 Task: Check the board meeting agenda for accessibility issues and make necessary adjustments.
Action: Mouse moved to (296, 35)
Screenshot: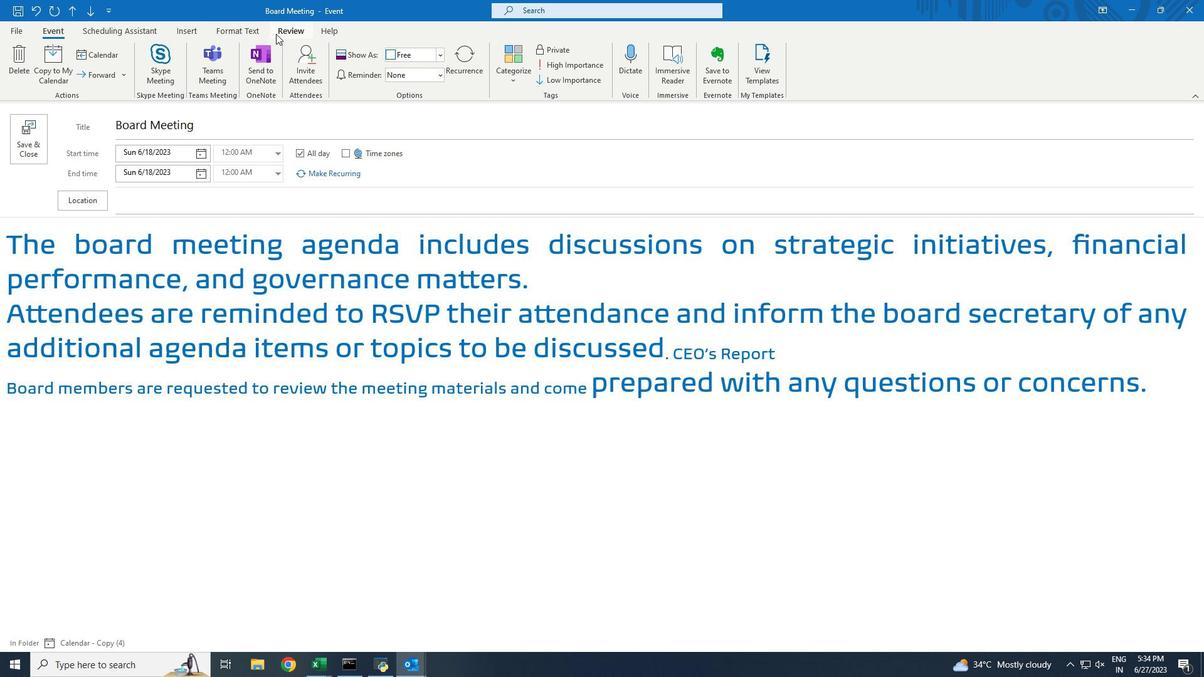 
Action: Mouse pressed left at (296, 35)
Screenshot: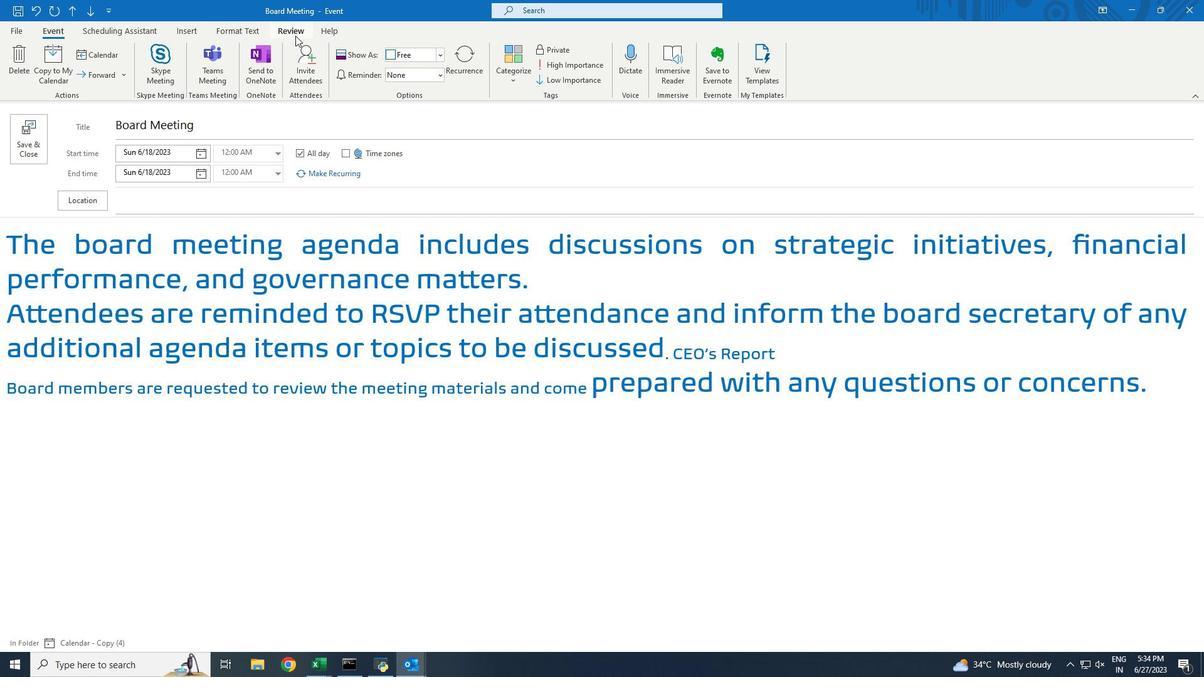 
Action: Mouse moved to (13, 237)
Screenshot: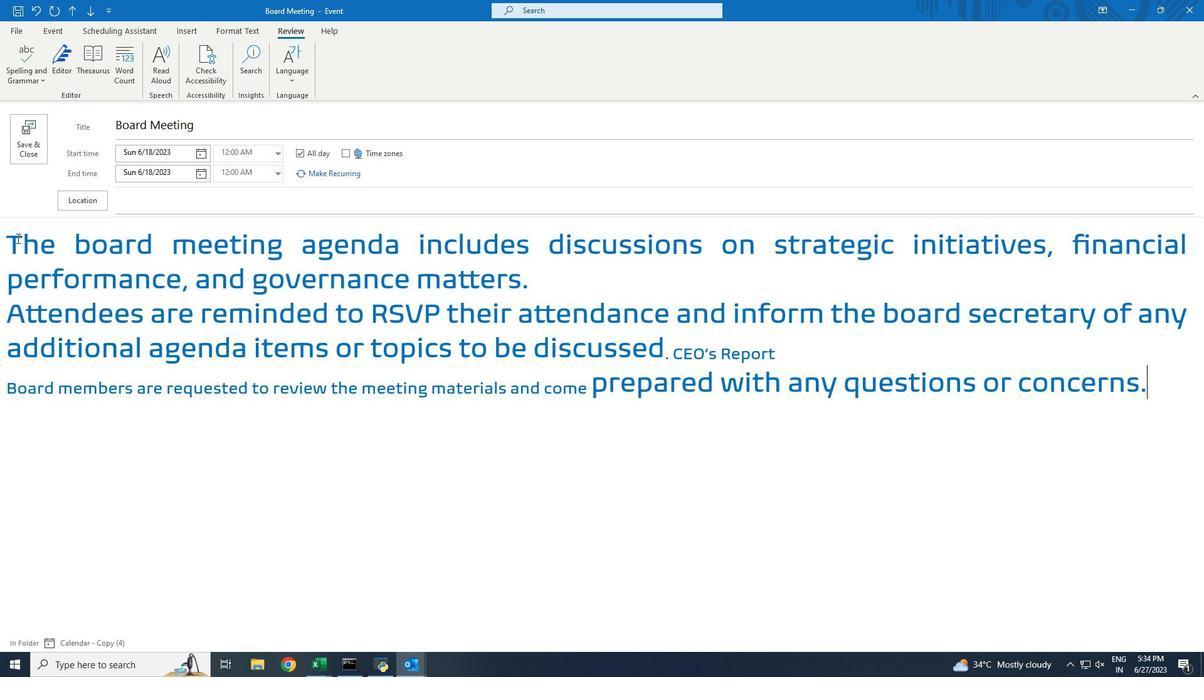 
Action: Key pressed ctrl+A
Screenshot: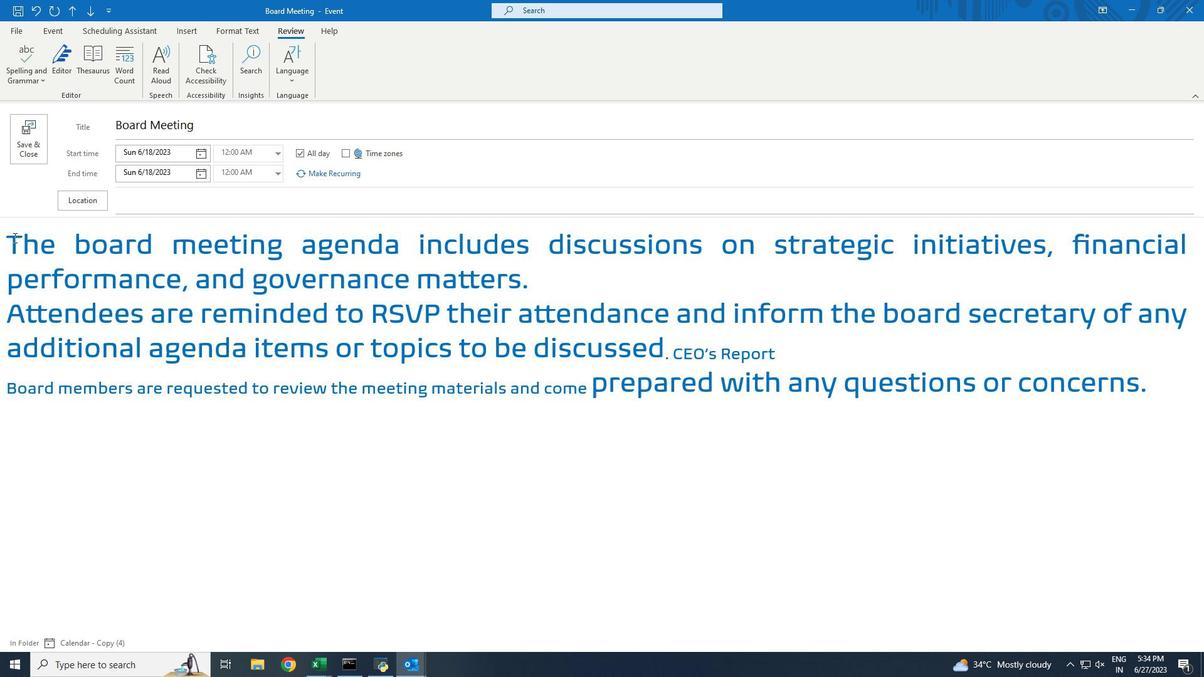 
Action: Mouse moved to (201, 73)
Screenshot: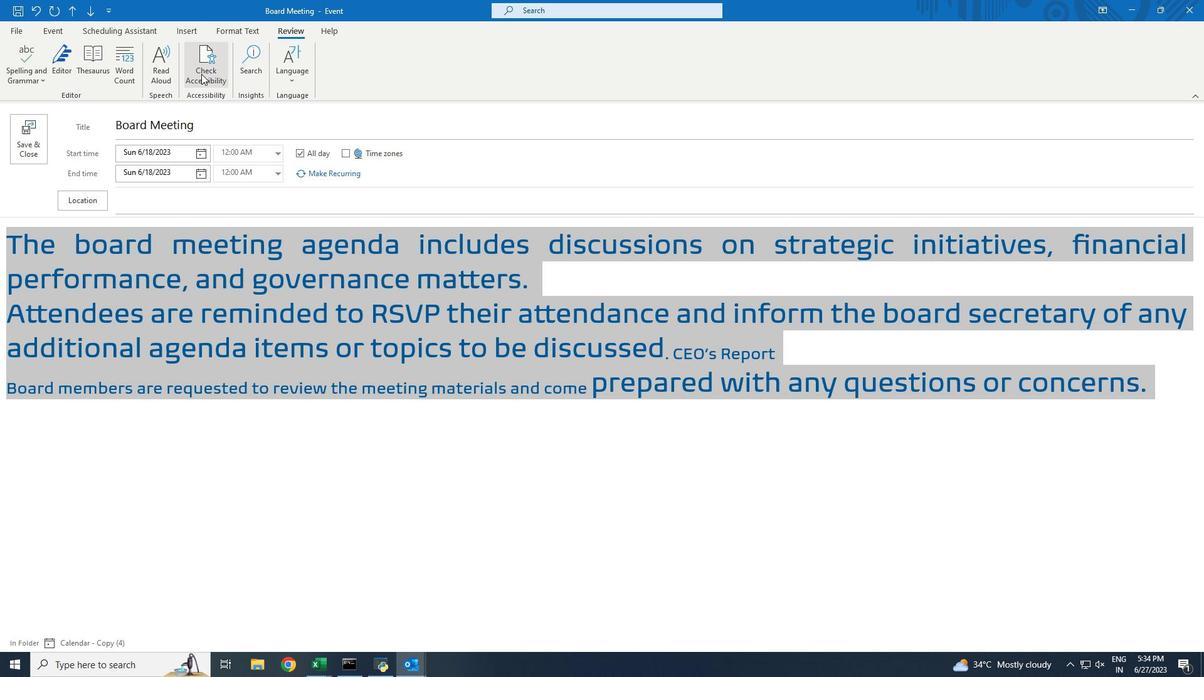 
Action: Mouse pressed left at (201, 73)
Screenshot: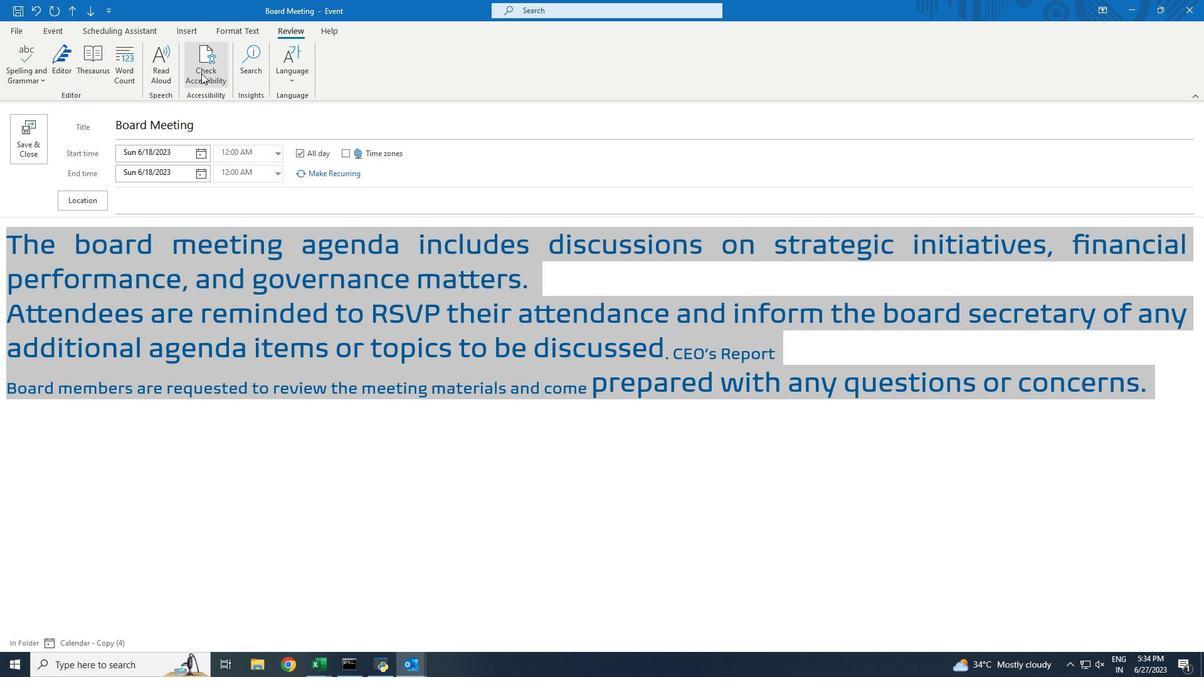 
Action: Mouse moved to (1018, 294)
Screenshot: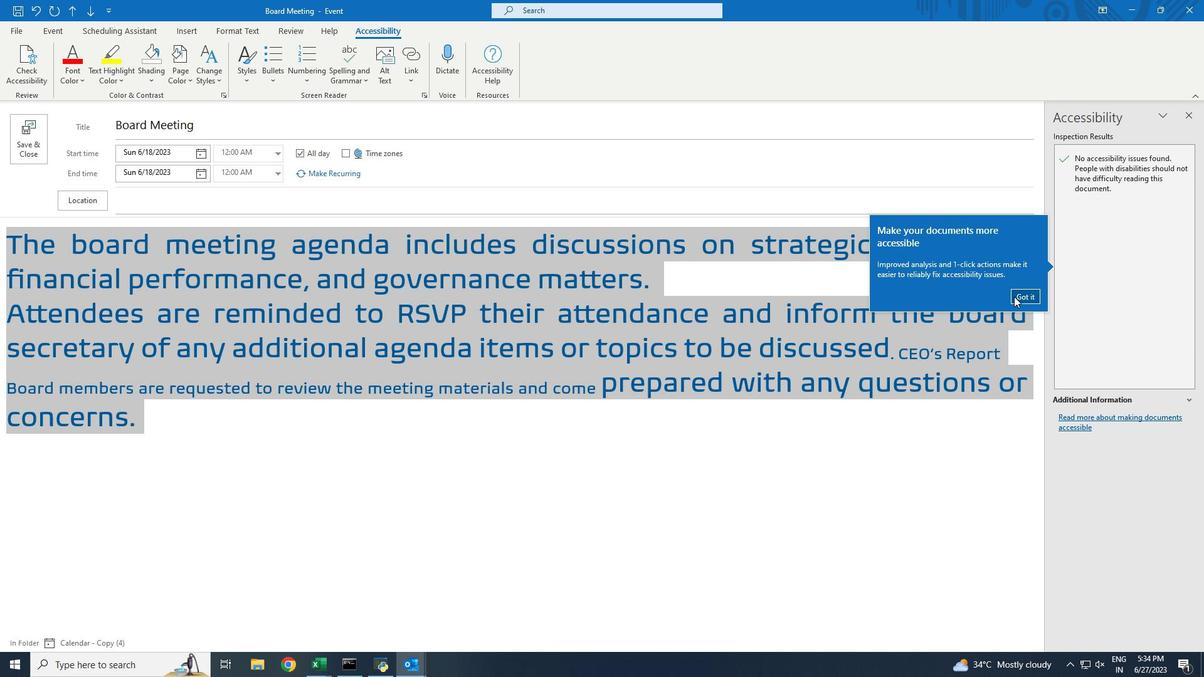 
Action: Mouse pressed left at (1018, 294)
Screenshot: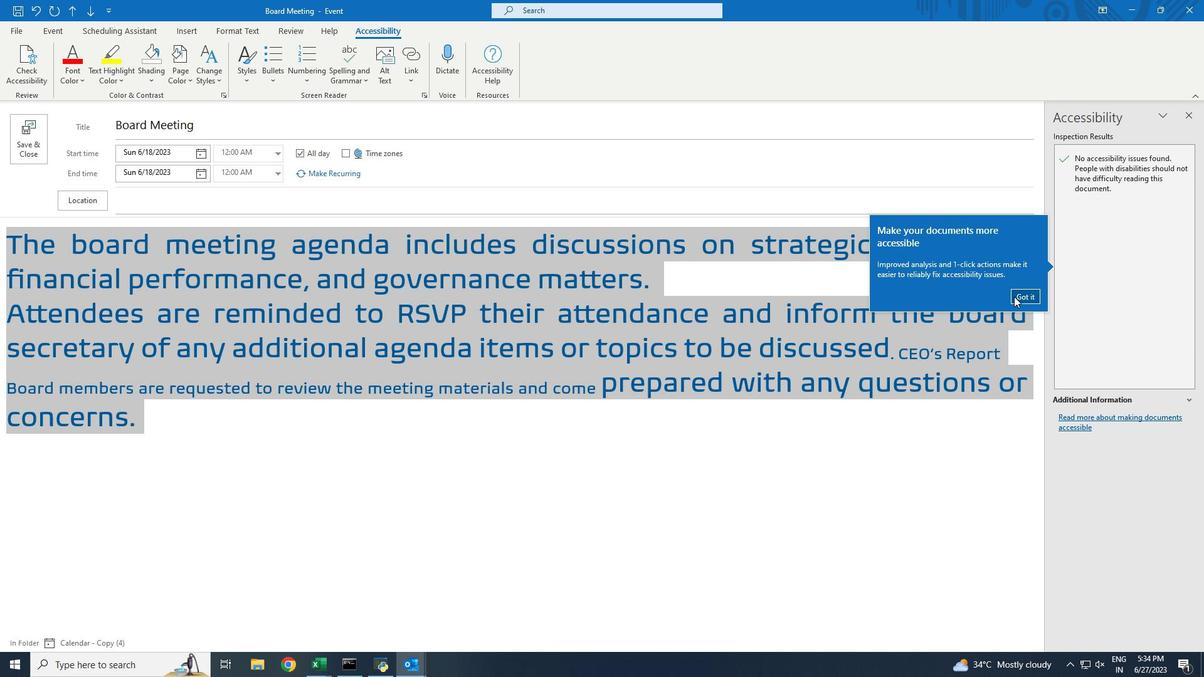 
Action: Mouse moved to (1015, 291)
Screenshot: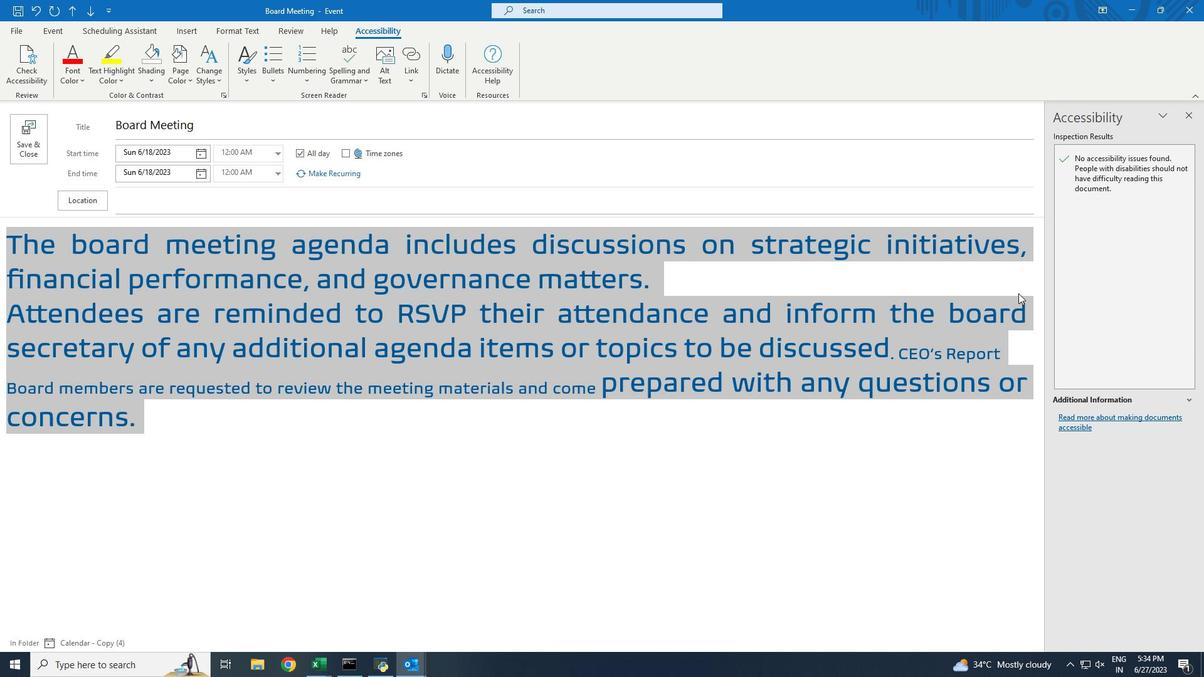
